 Task: Add the task  Develop a new online platform for job postings and applications to the section Data Analysis Sprint in the project AgileRevolution and add a Due Date to the respective task as 2023/07/04
Action: Mouse moved to (90, 310)
Screenshot: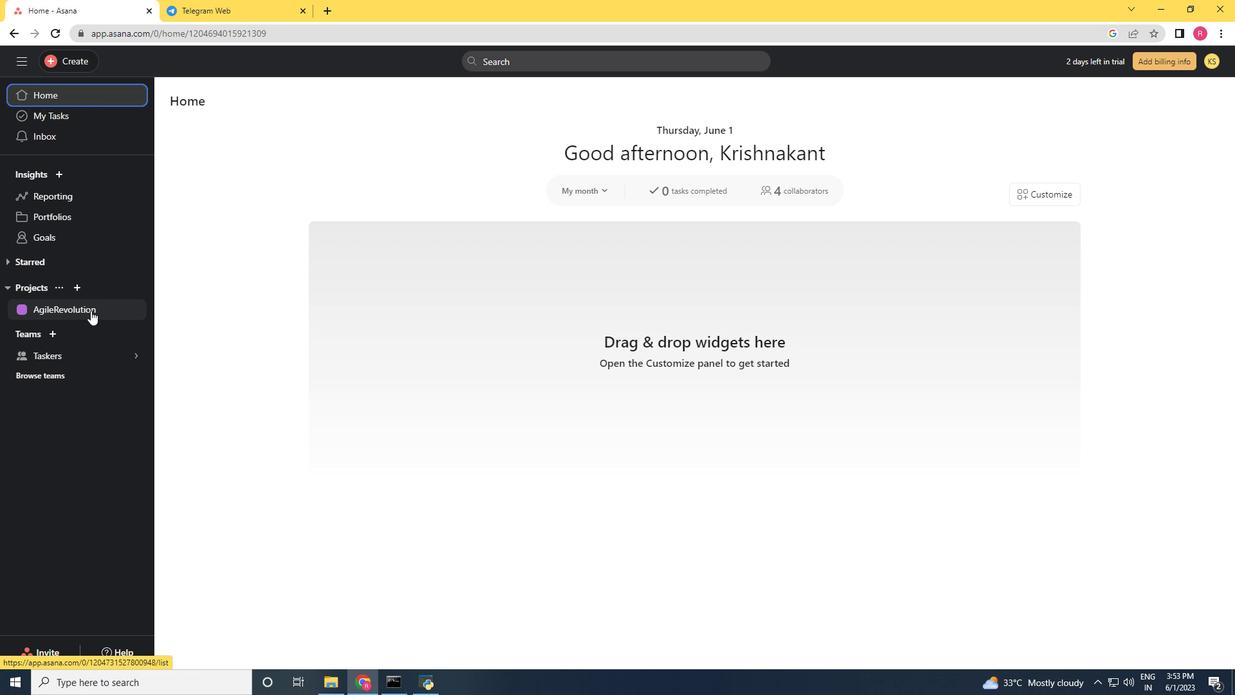 
Action: Mouse pressed left at (90, 310)
Screenshot: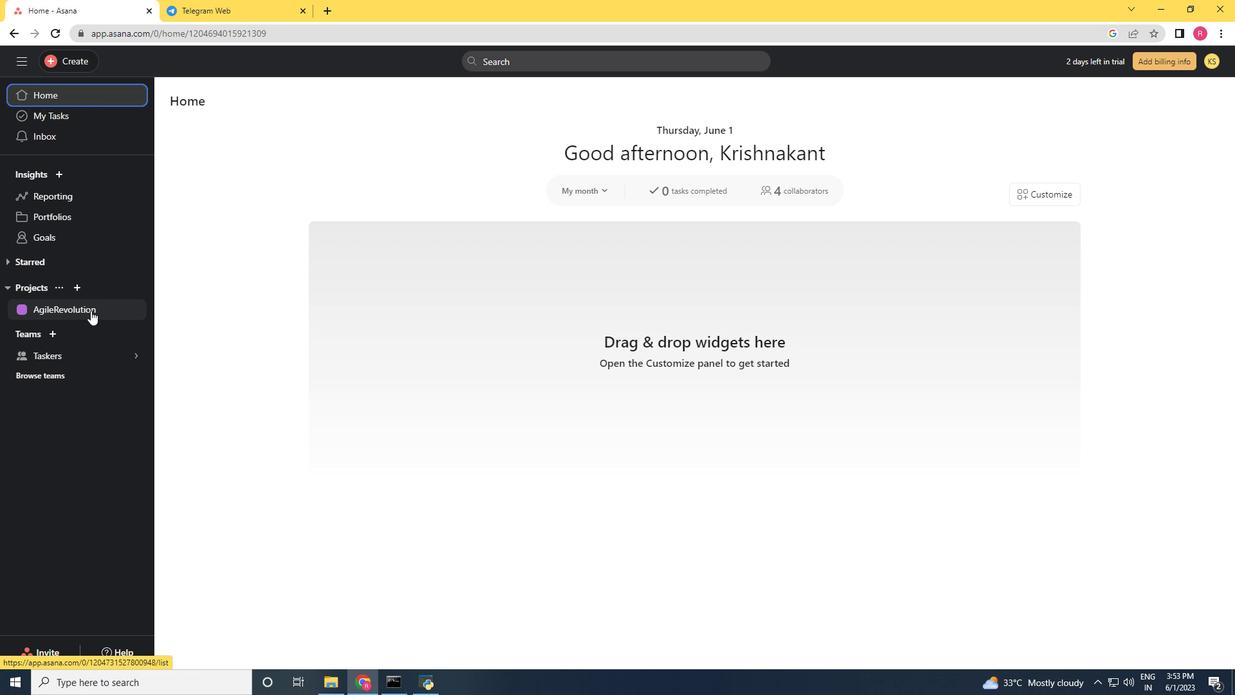 
Action: Mouse moved to (833, 446)
Screenshot: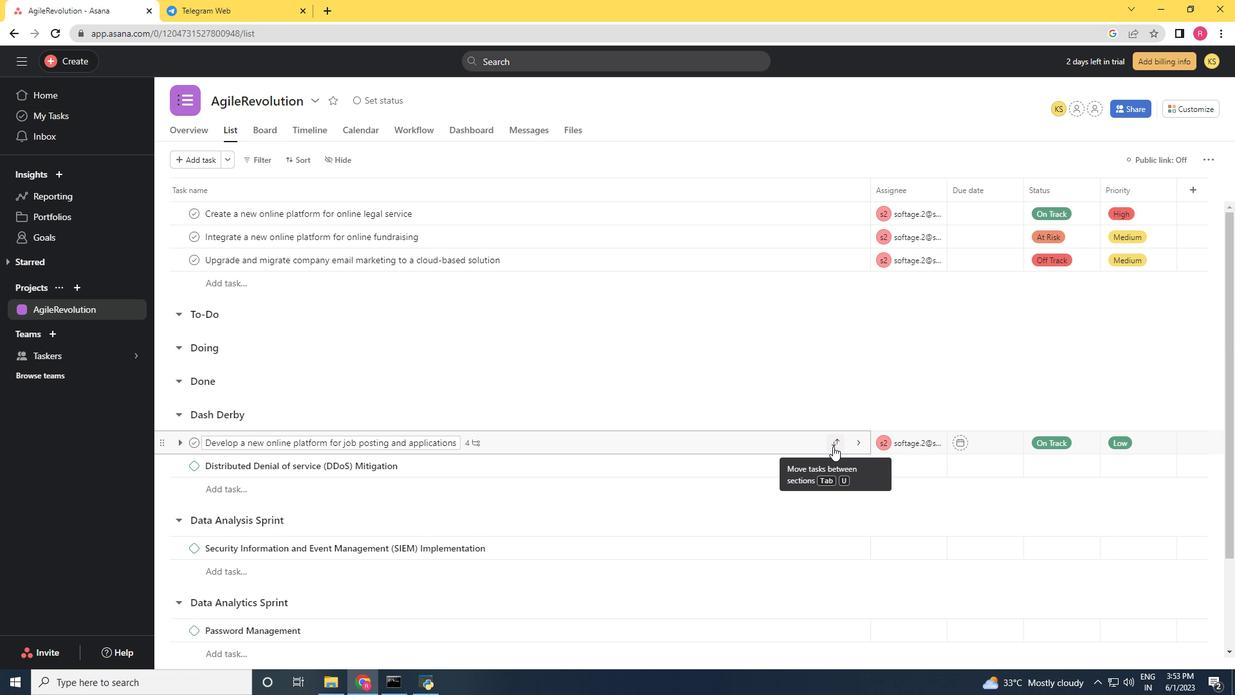 
Action: Mouse pressed left at (833, 446)
Screenshot: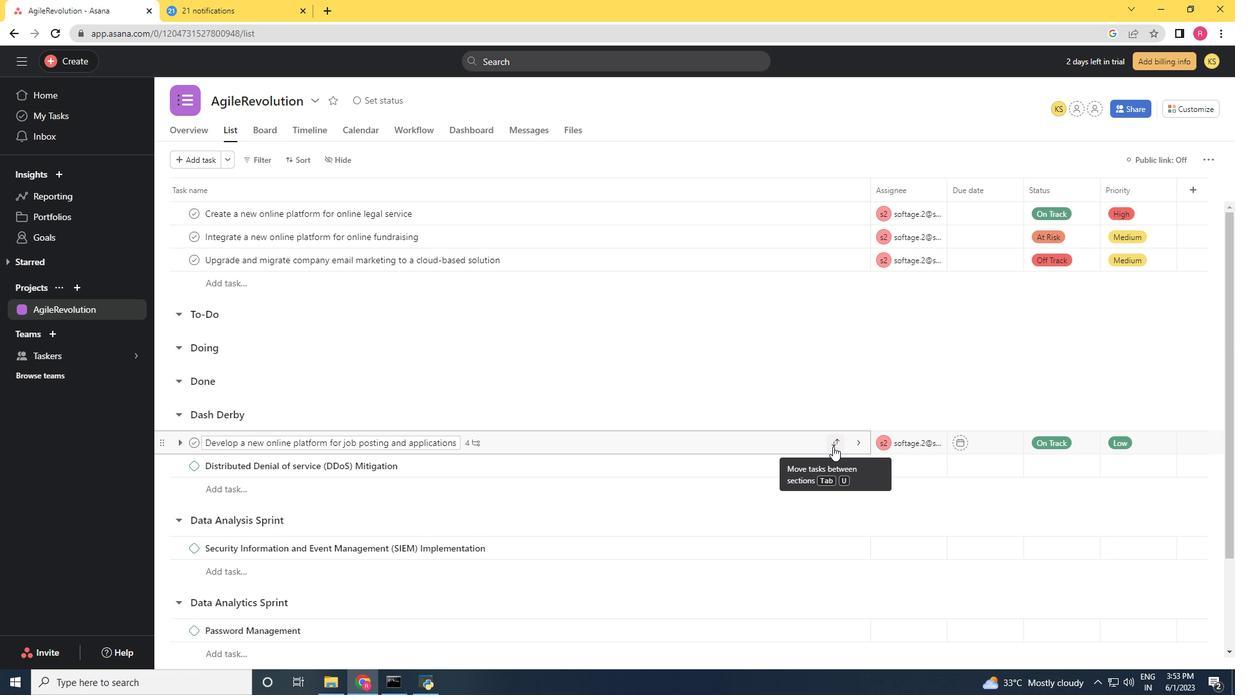 
Action: Mouse moved to (787, 376)
Screenshot: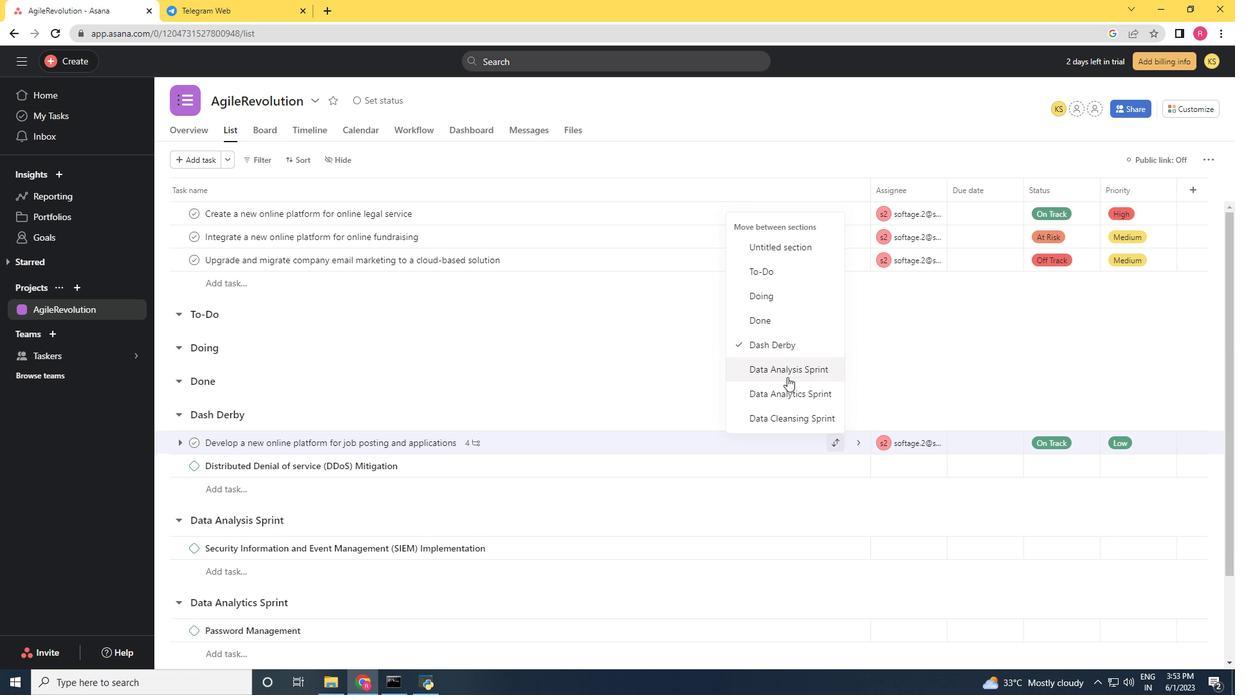 
Action: Mouse pressed left at (787, 376)
Screenshot: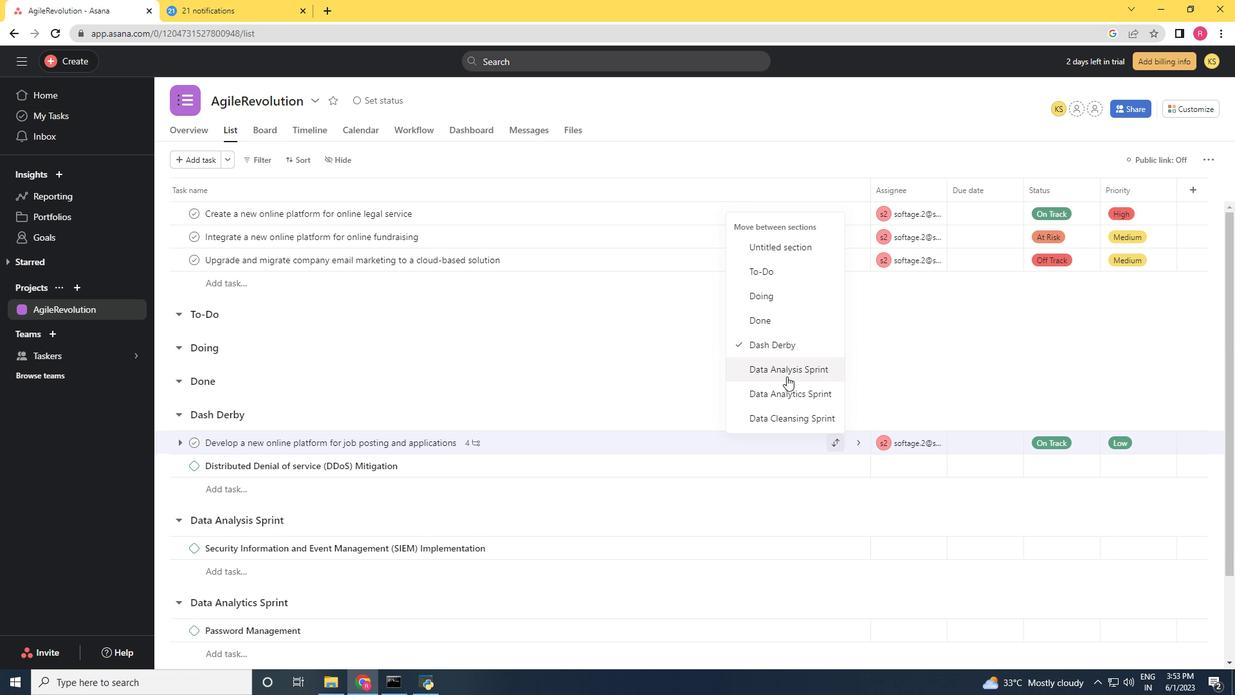 
Action: Mouse moved to (702, 523)
Screenshot: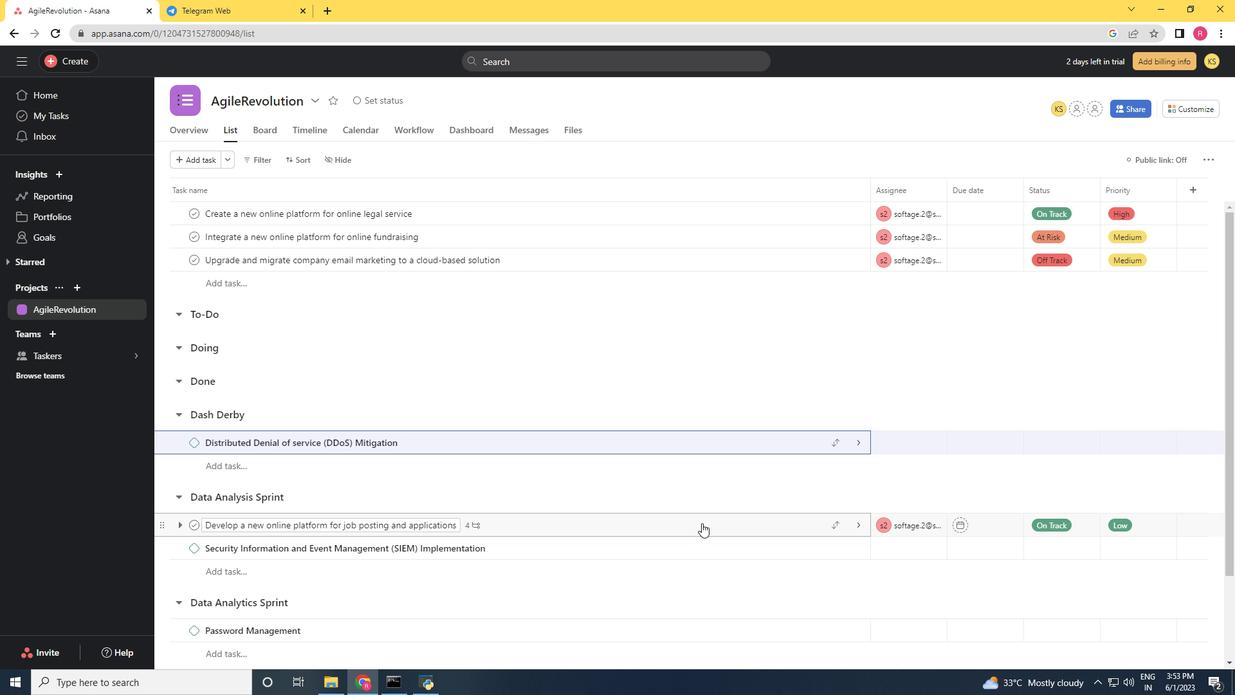 
Action: Mouse pressed left at (702, 523)
Screenshot: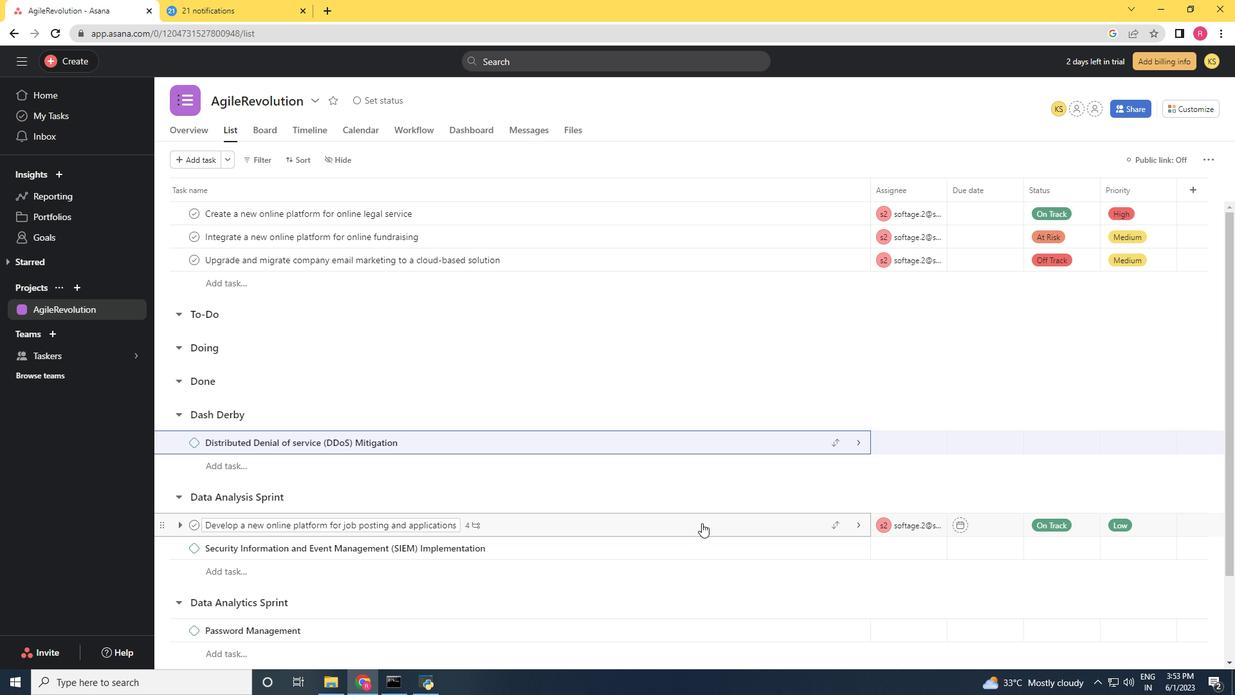 
Action: Mouse moved to (935, 276)
Screenshot: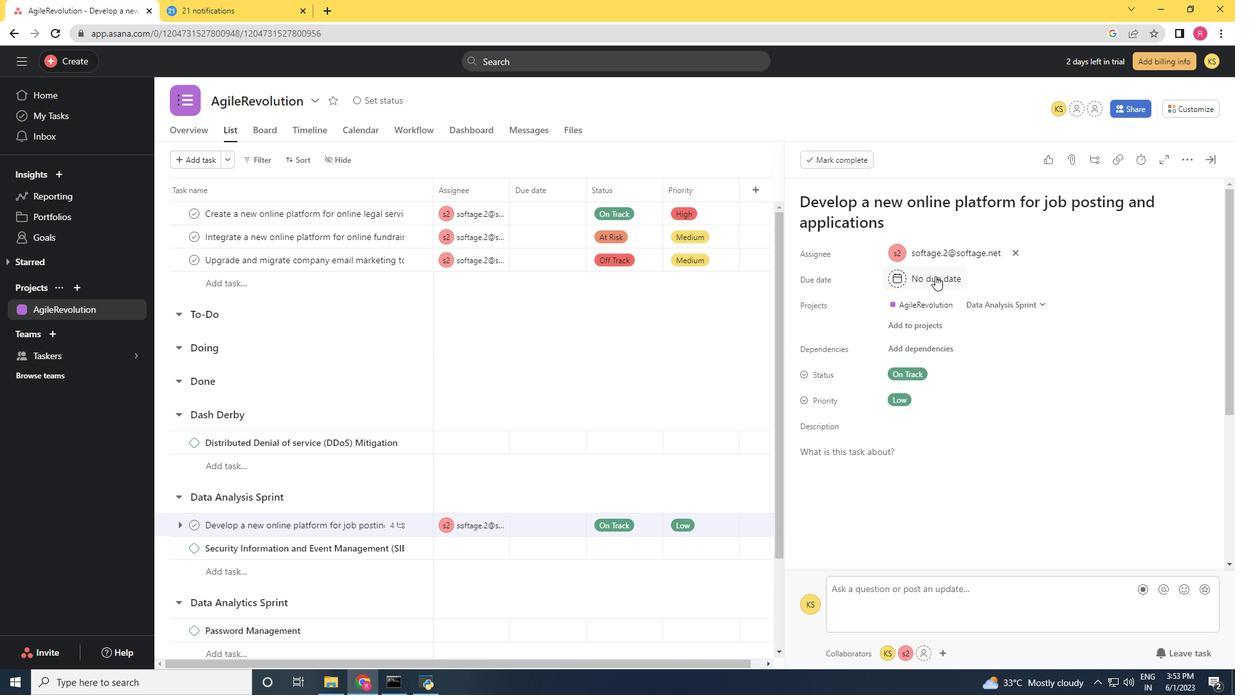 
Action: Mouse pressed left at (935, 276)
Screenshot: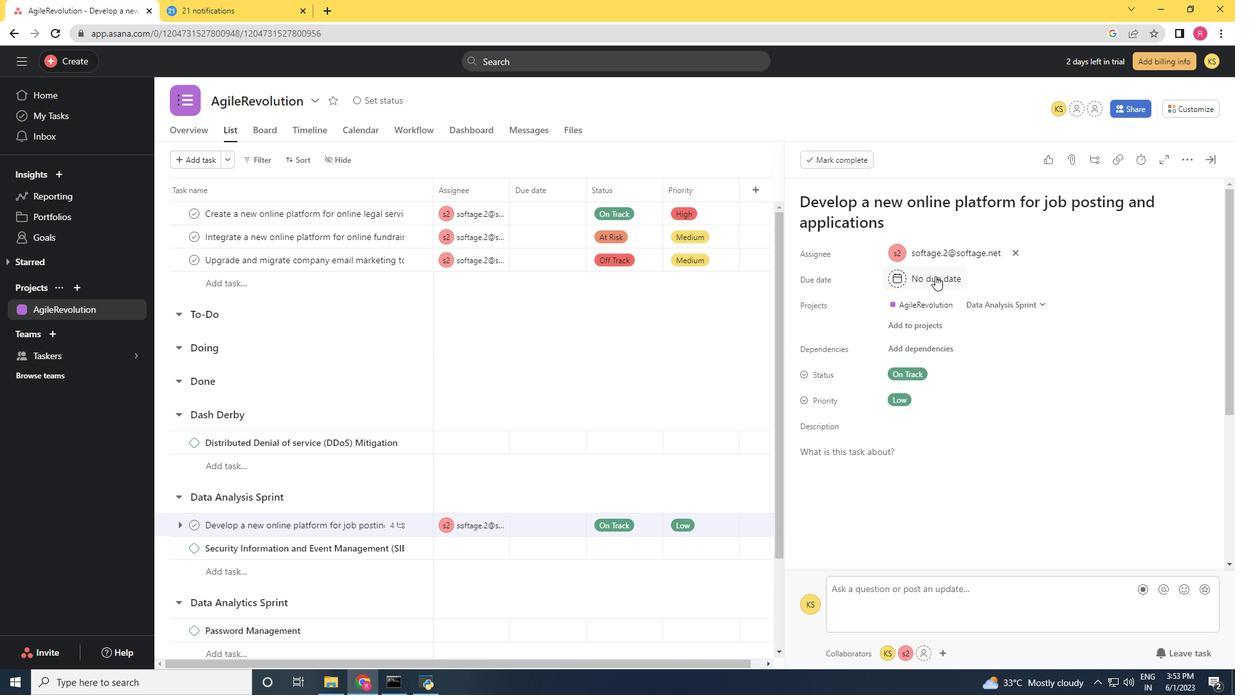 
Action: Mouse moved to (1043, 343)
Screenshot: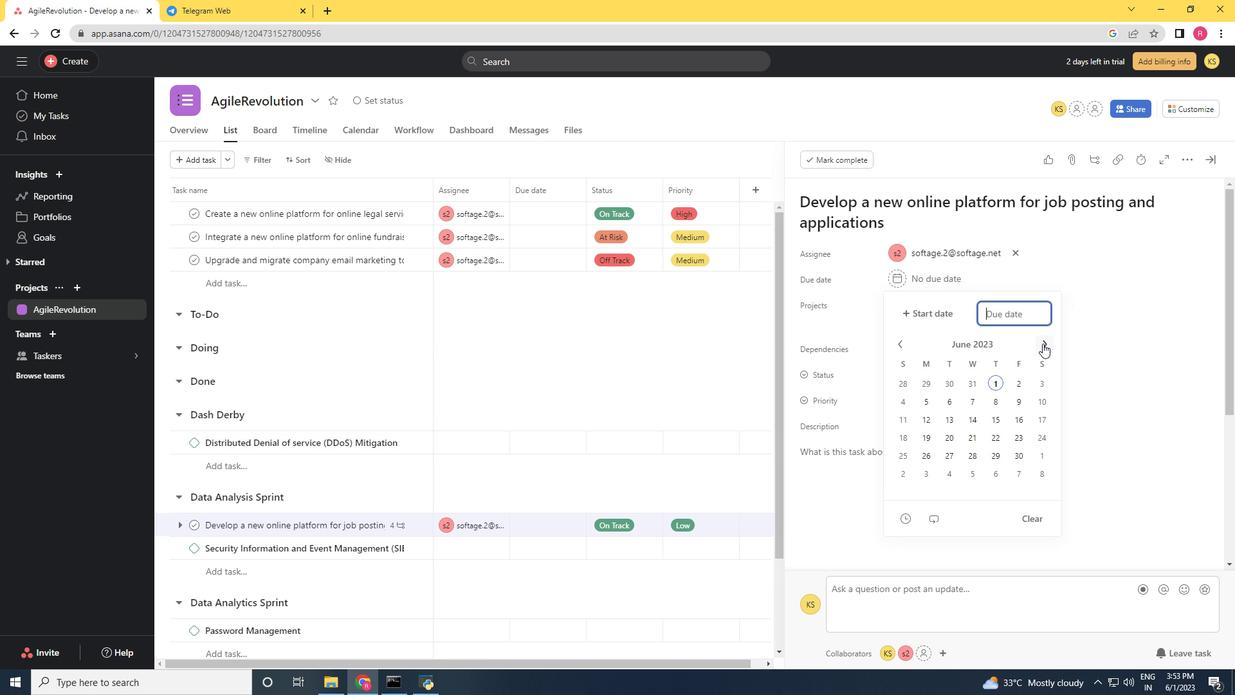 
Action: Mouse pressed left at (1043, 343)
Screenshot: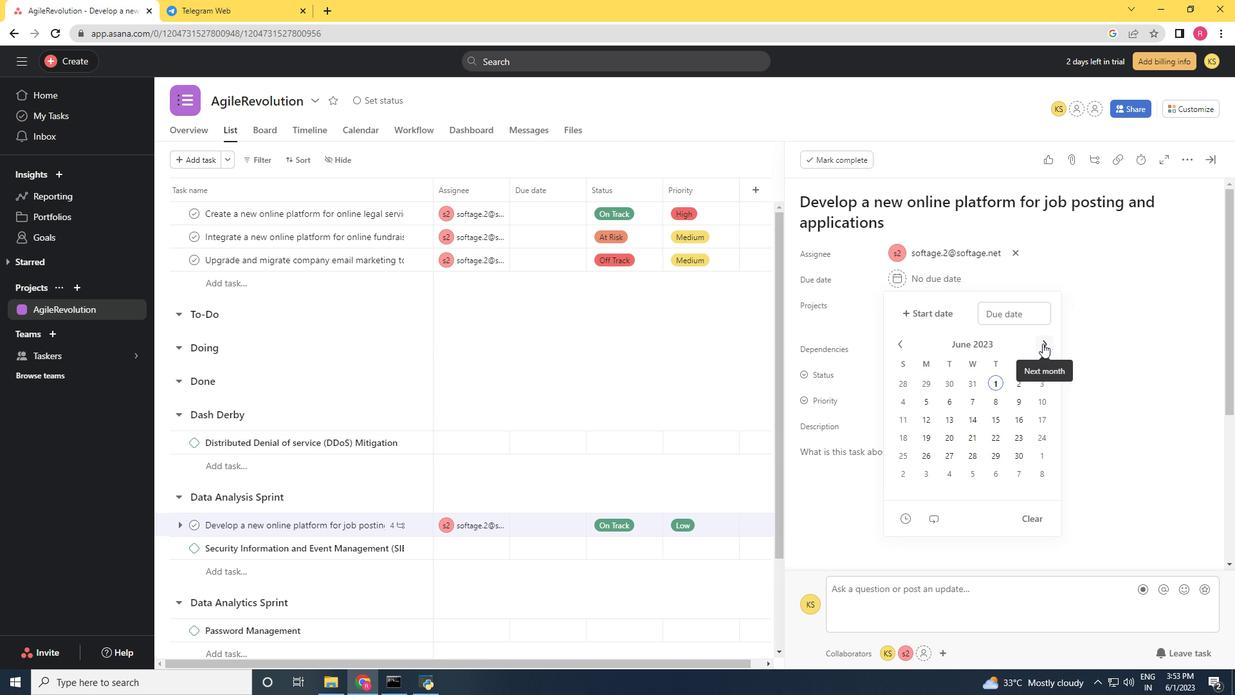 
Action: Mouse pressed left at (1043, 343)
Screenshot: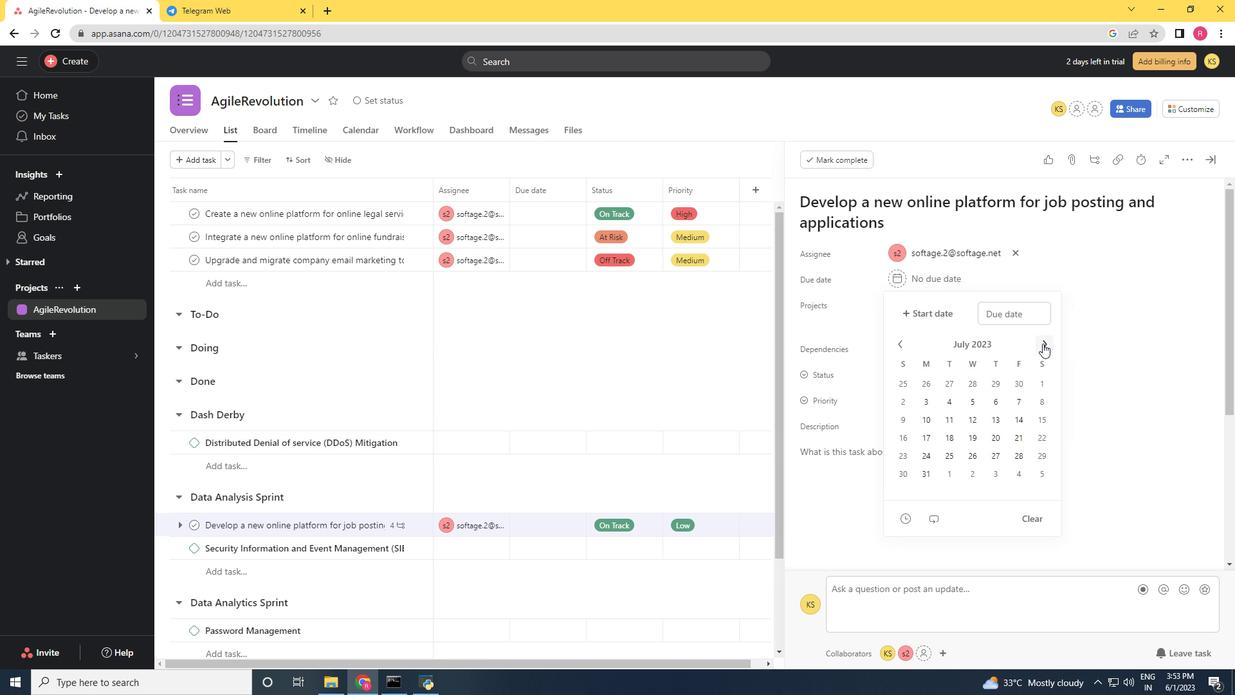 
Action: Mouse moved to (904, 343)
Screenshot: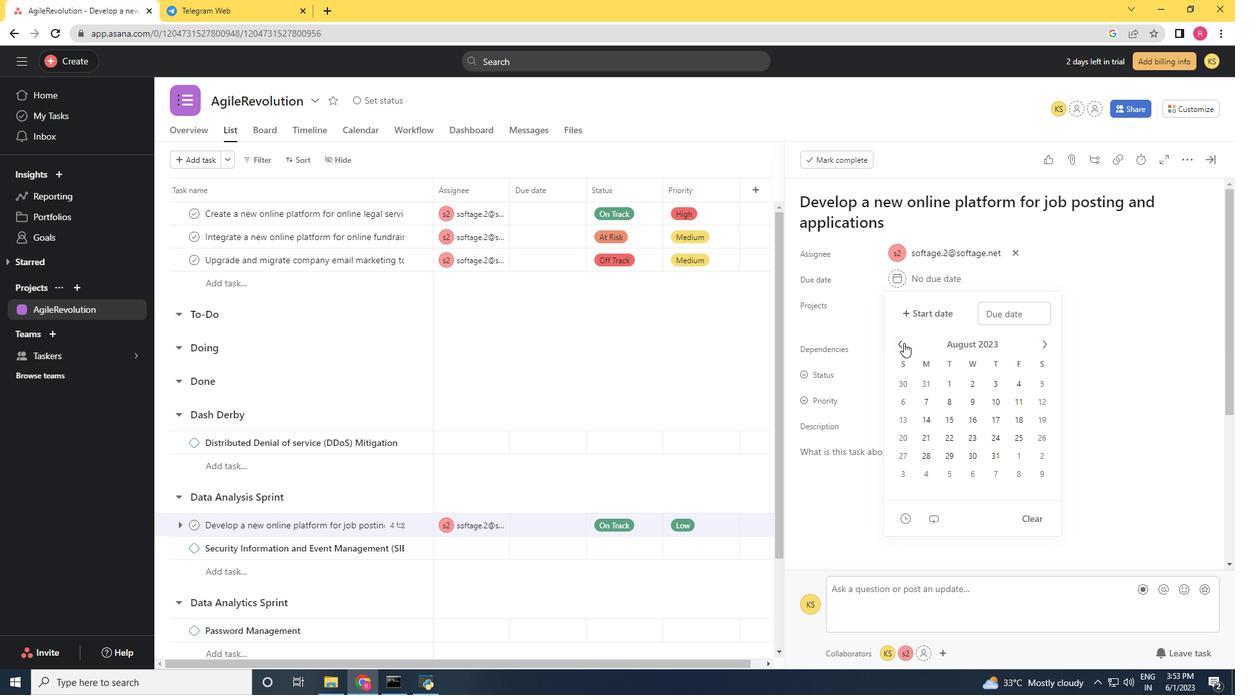 
Action: Mouse pressed left at (904, 343)
Screenshot: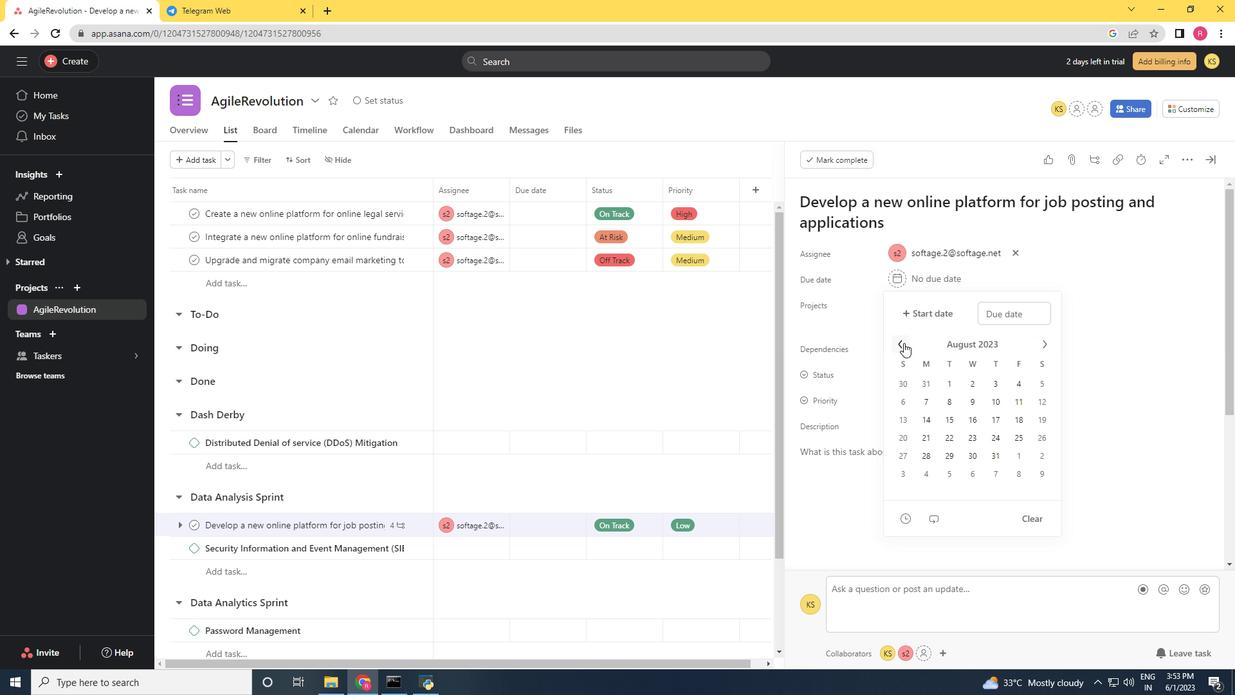 
Action: Mouse pressed left at (904, 343)
Screenshot: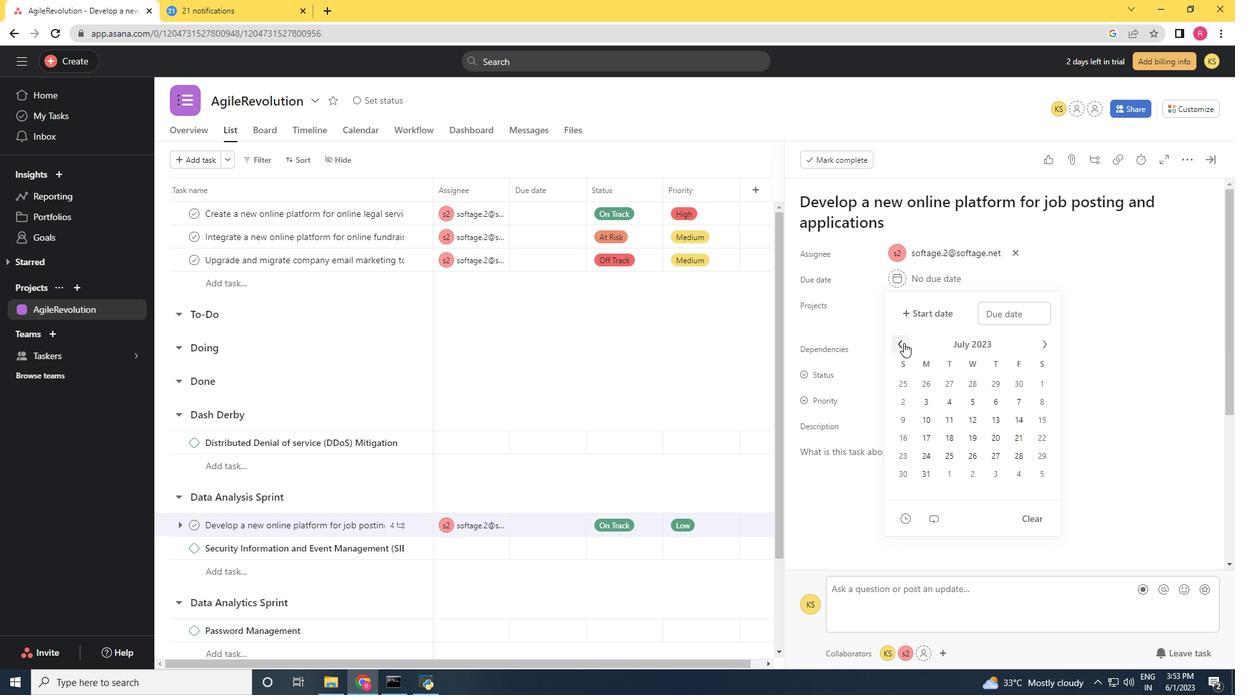 
Action: Mouse moved to (1048, 345)
Screenshot: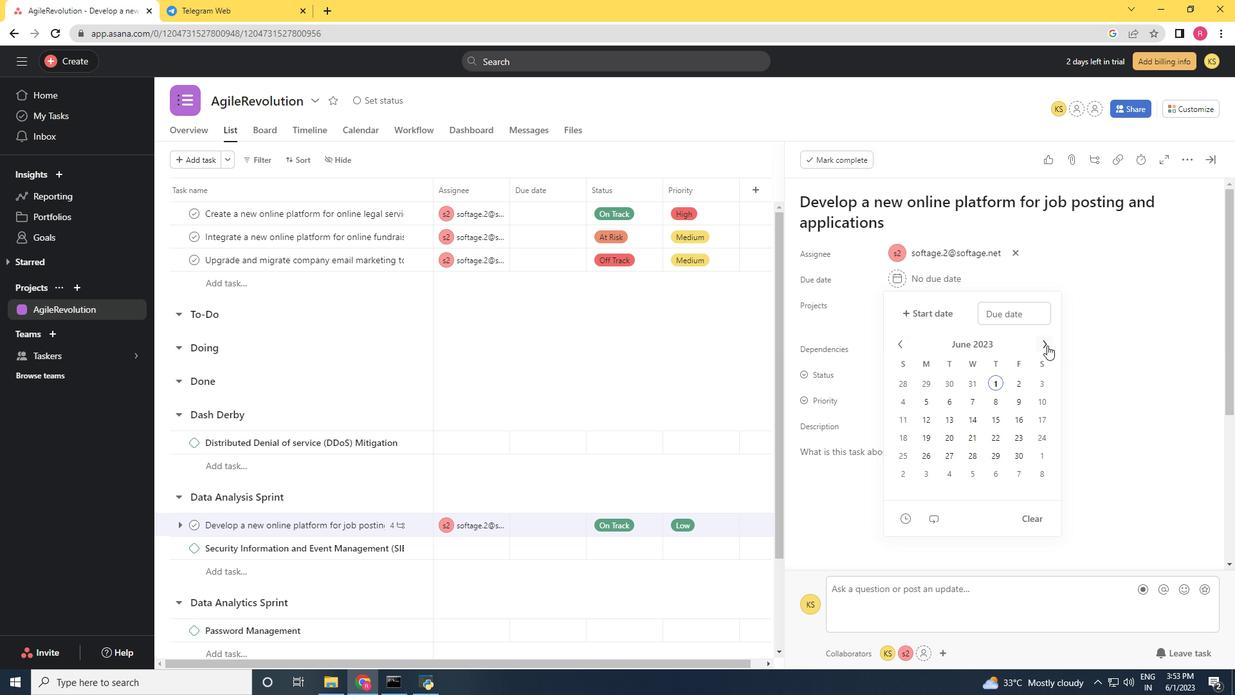 
Action: Mouse pressed left at (1048, 345)
Screenshot: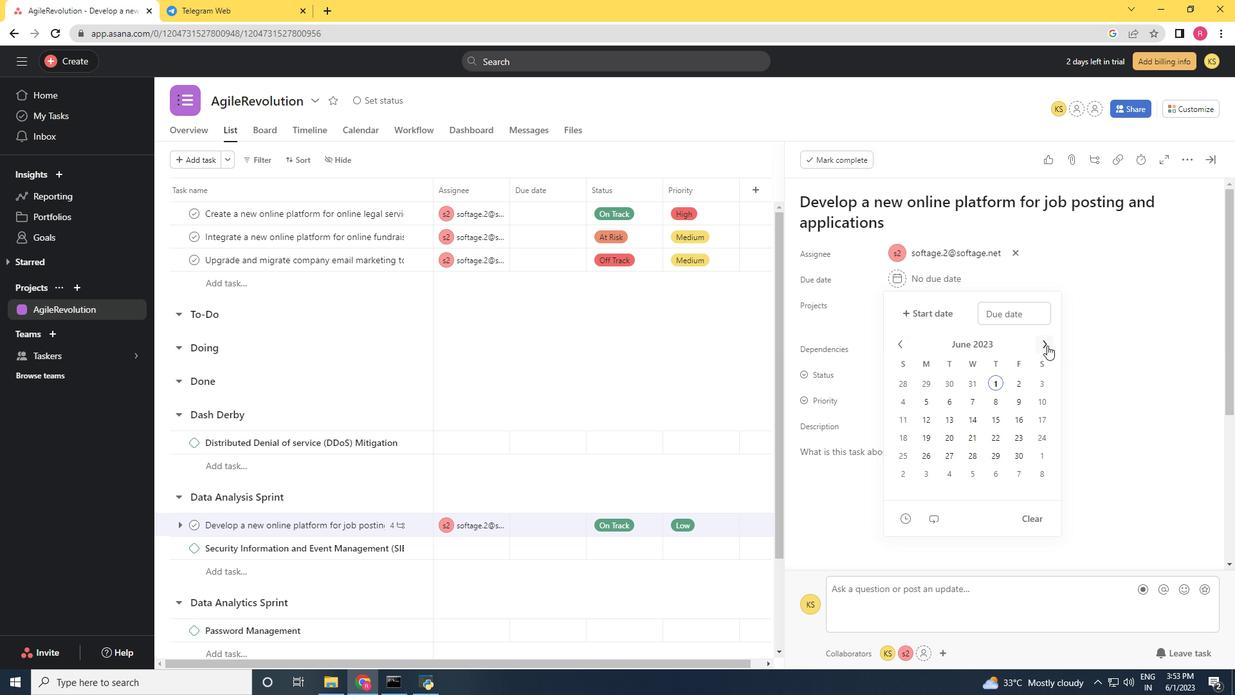 
Action: Mouse moved to (952, 403)
Screenshot: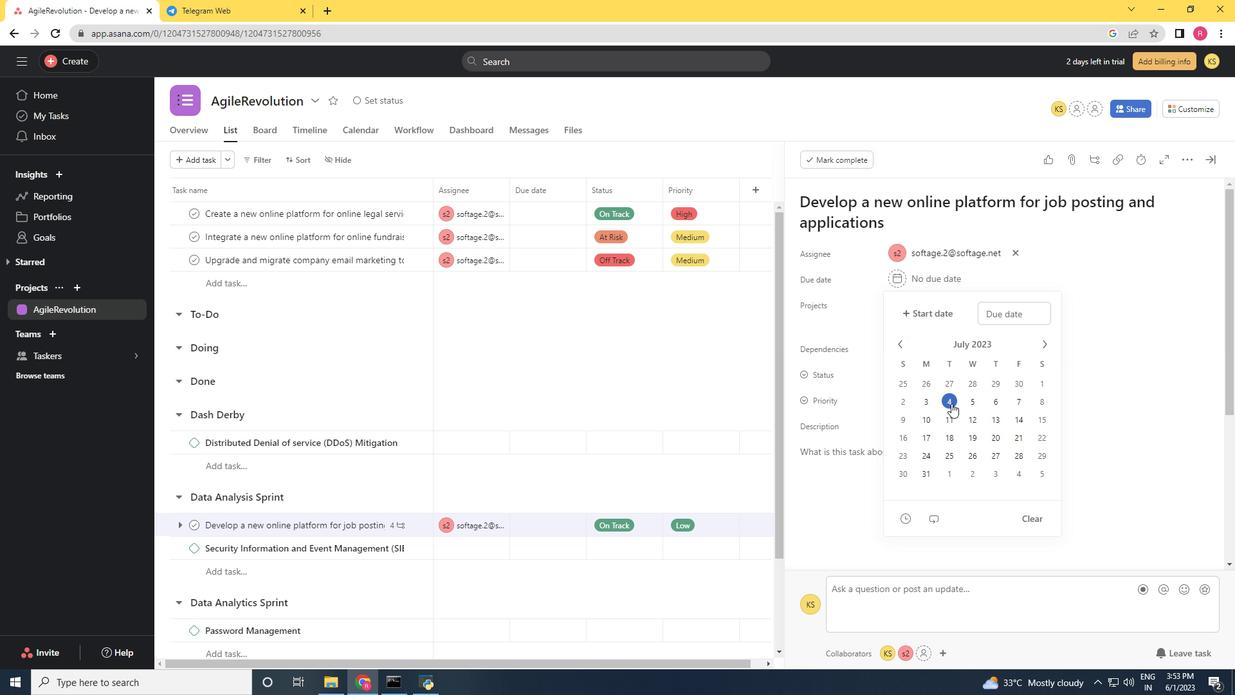 
Action: Mouse pressed left at (952, 403)
Screenshot: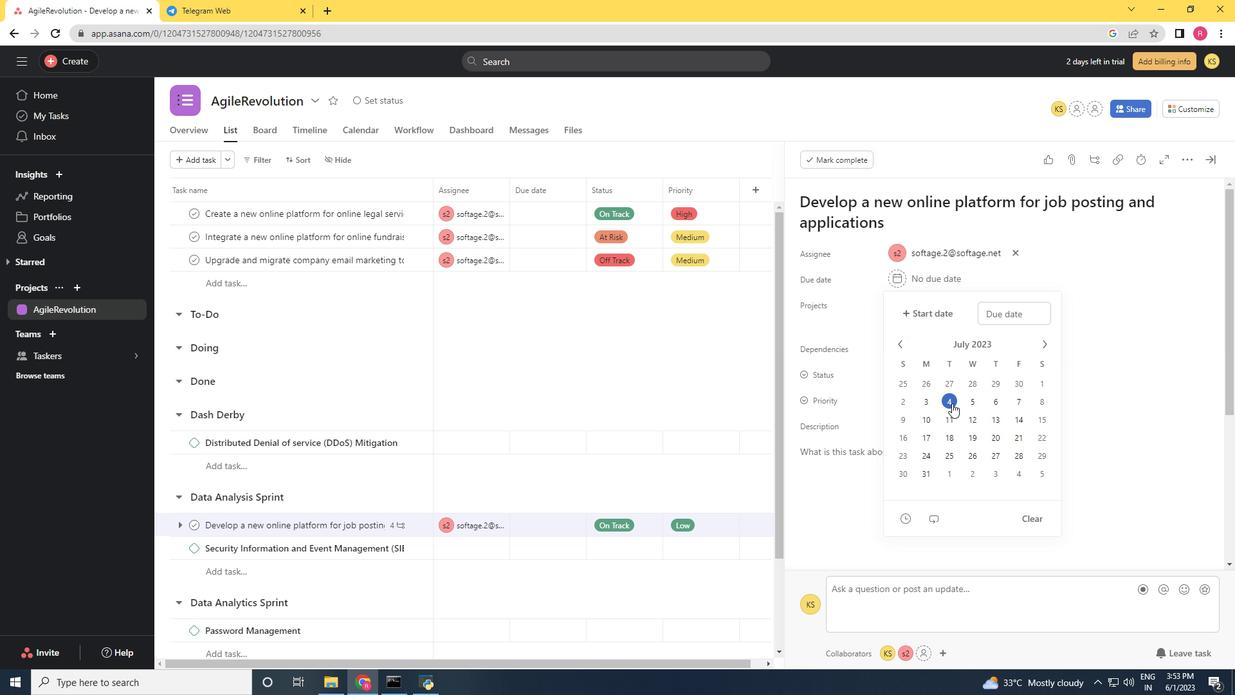 
Action: Mouse moved to (1129, 402)
Screenshot: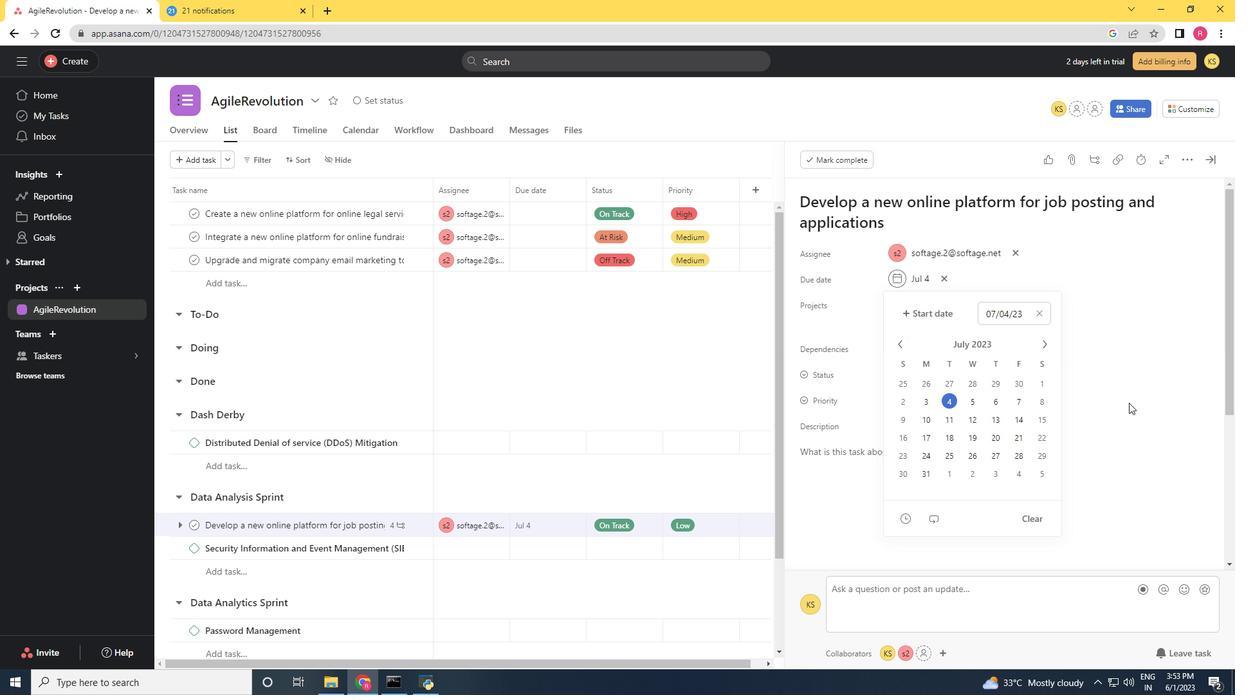 
Action: Mouse pressed left at (1129, 402)
Screenshot: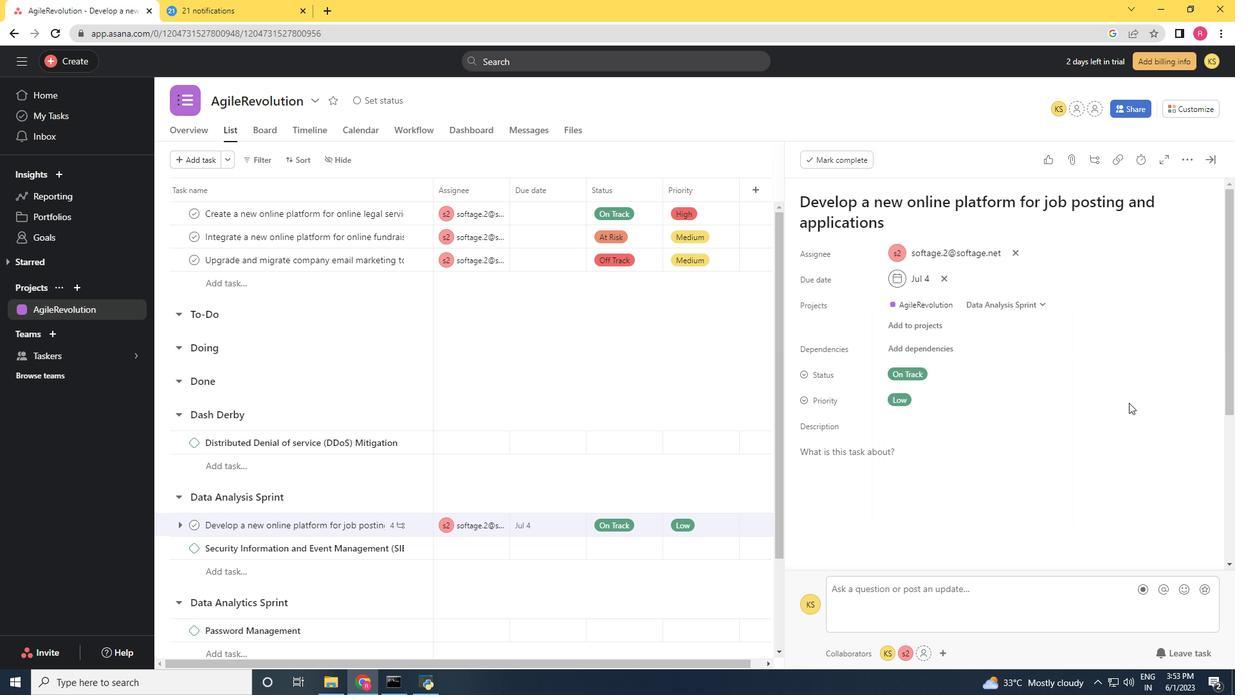 
Action: Mouse moved to (1212, 165)
Screenshot: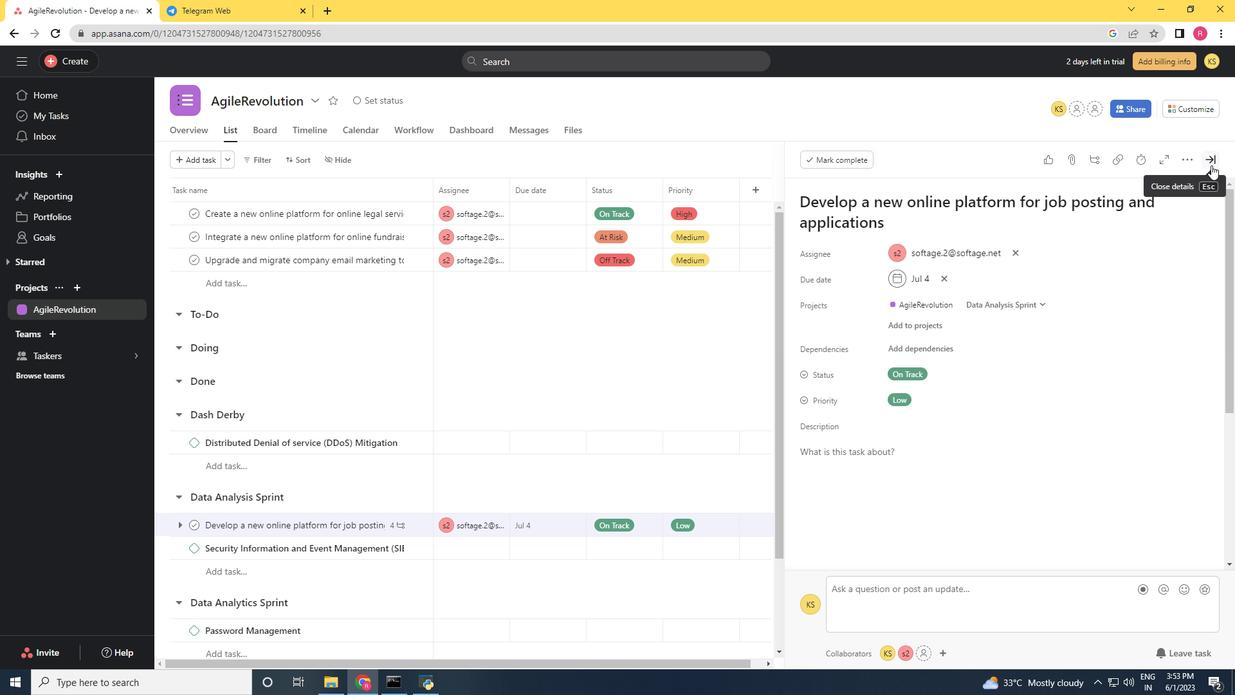 
Action: Mouse pressed left at (1212, 165)
Screenshot: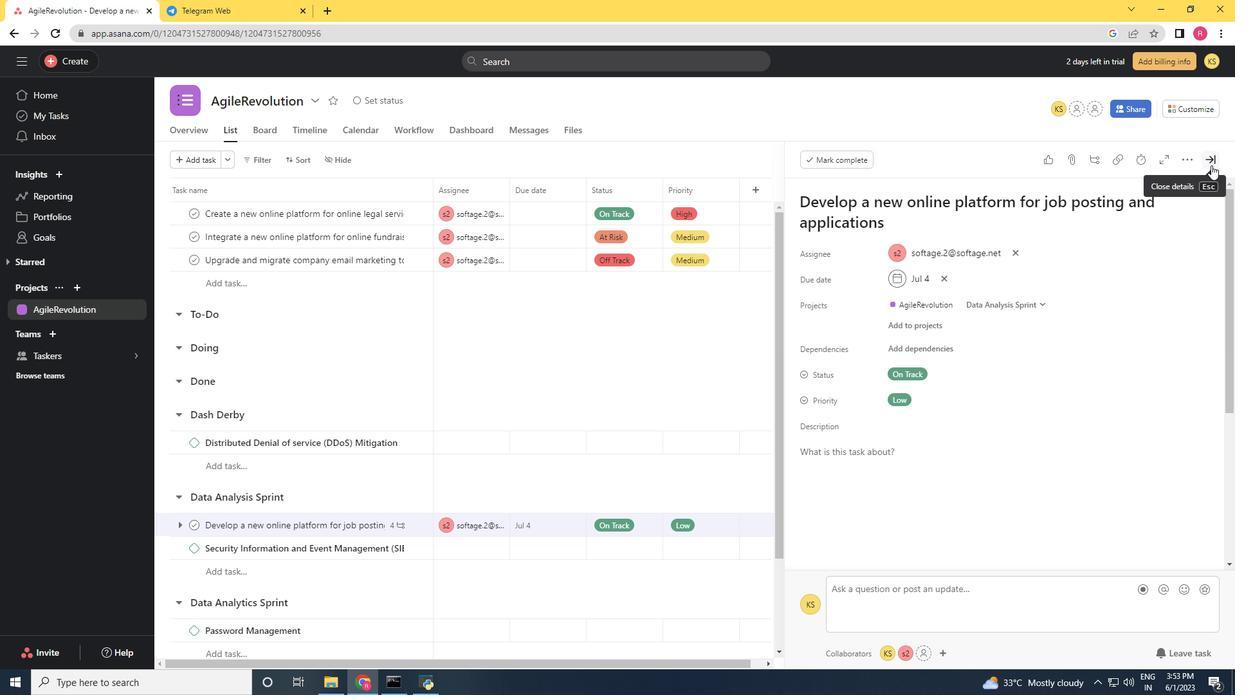 
Action: Mouse moved to (1212, 165)
Screenshot: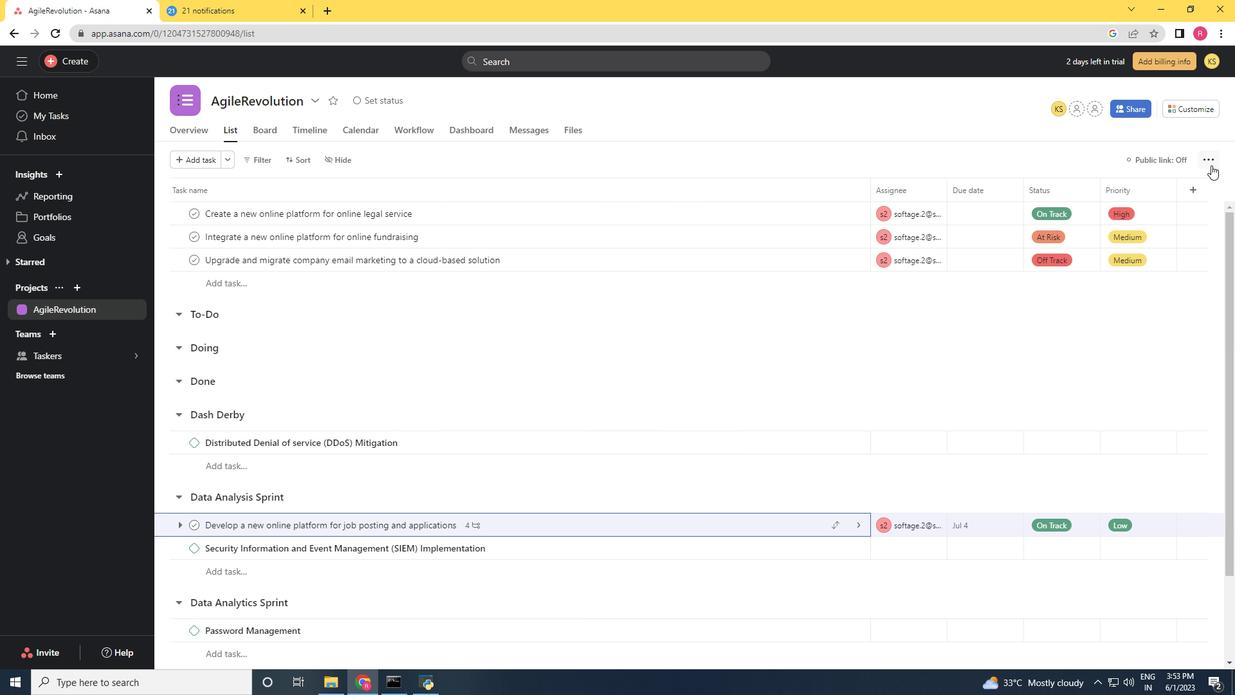 
